 Task: Add the 'Report Message' add-in to your Outlook account.
Action: Mouse moved to (48, 30)
Screenshot: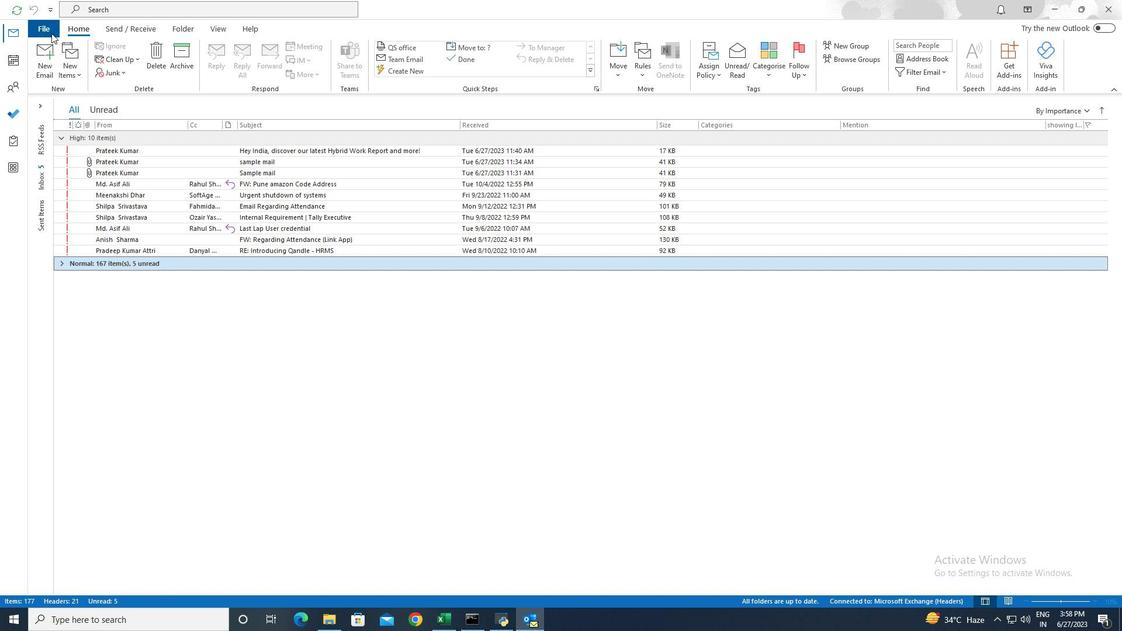 
Action: Mouse pressed left at (48, 30)
Screenshot: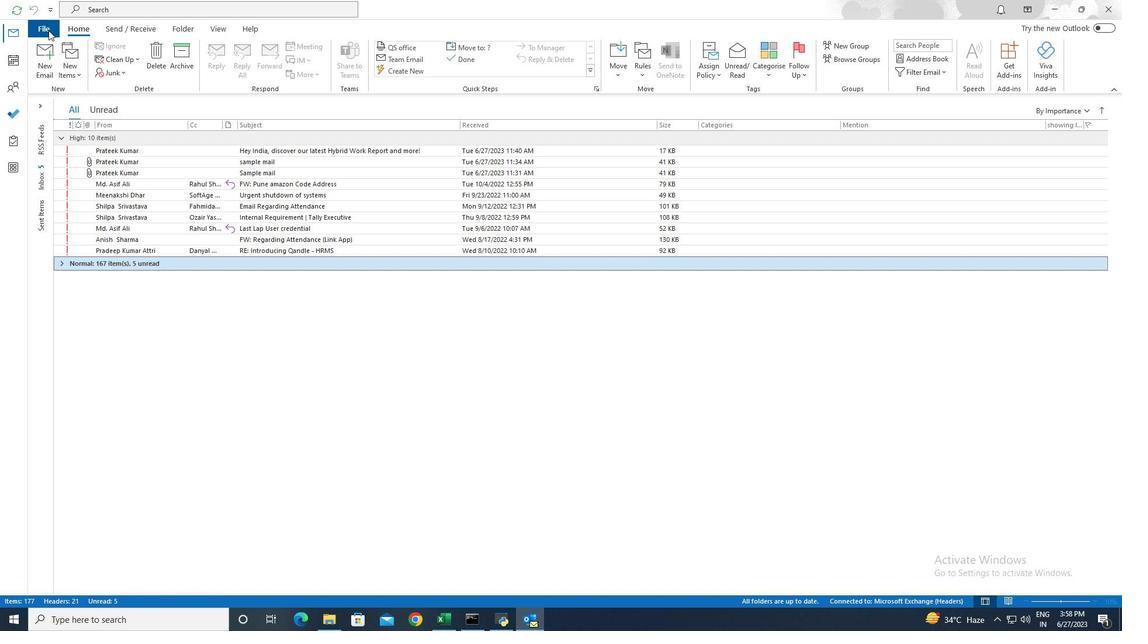 
Action: Mouse moved to (156, 470)
Screenshot: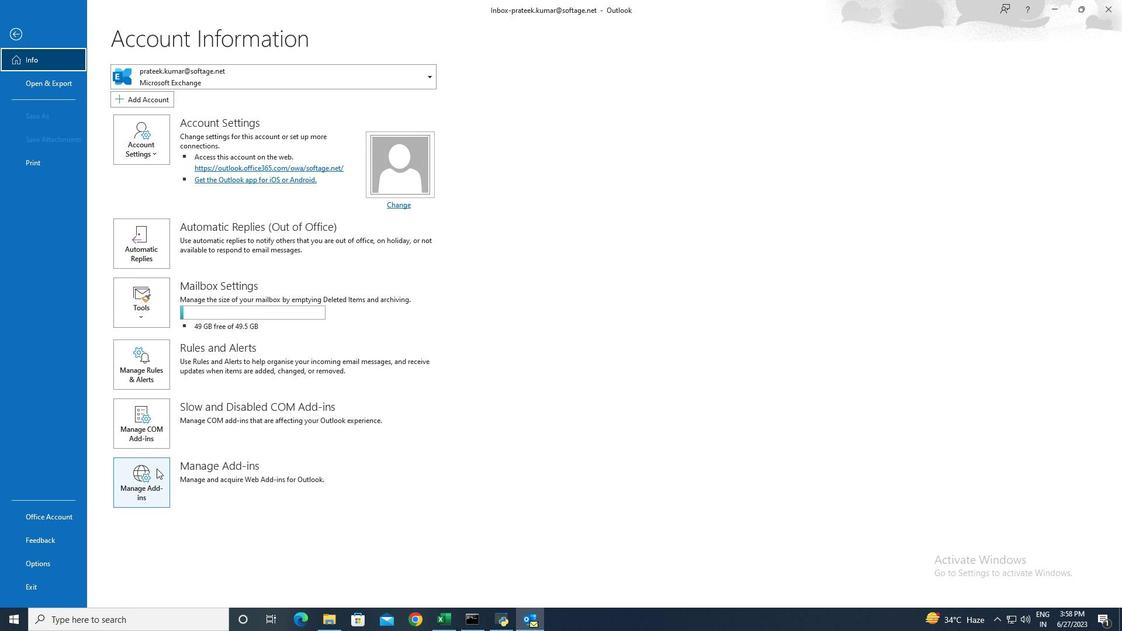 
Action: Mouse pressed left at (156, 470)
Screenshot: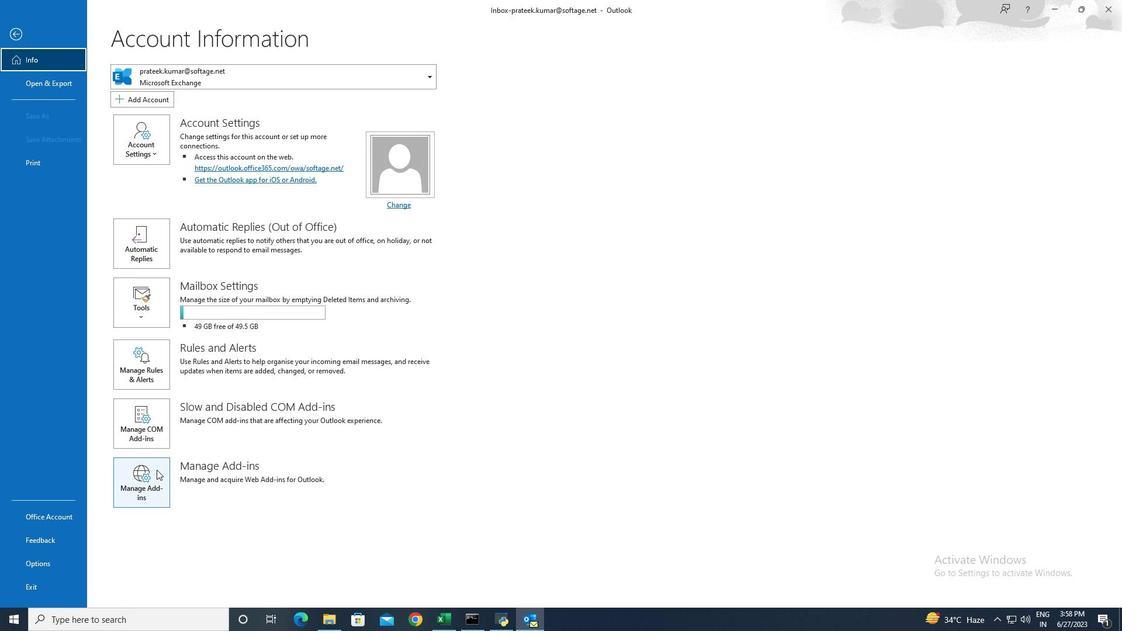 
Action: Mouse moved to (591, 544)
Screenshot: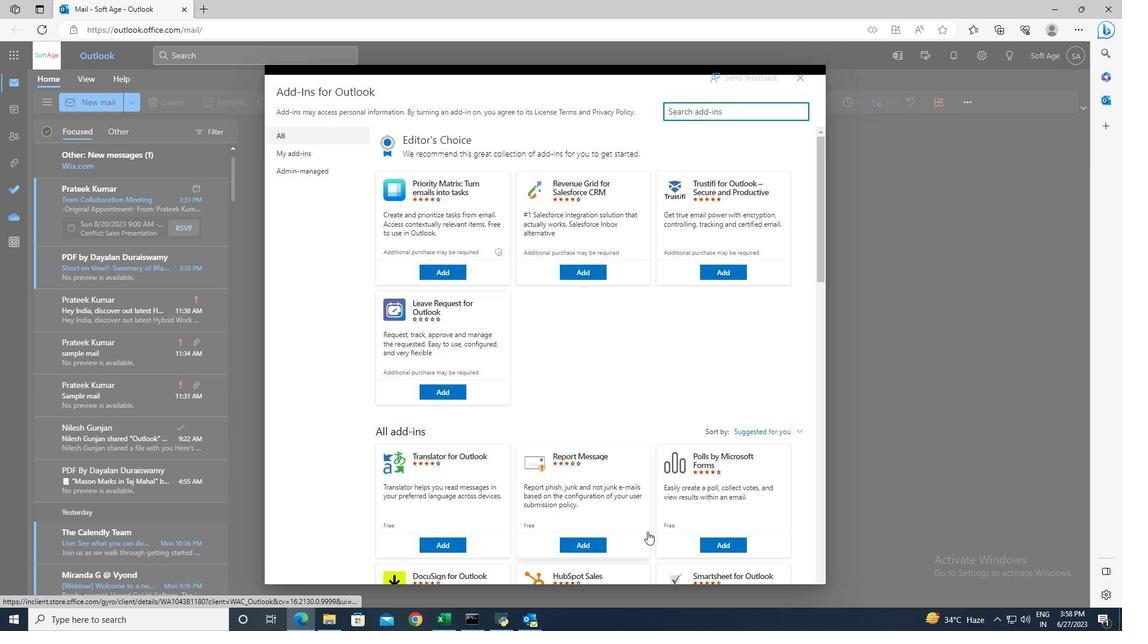 
Action: Mouse pressed left at (591, 544)
Screenshot: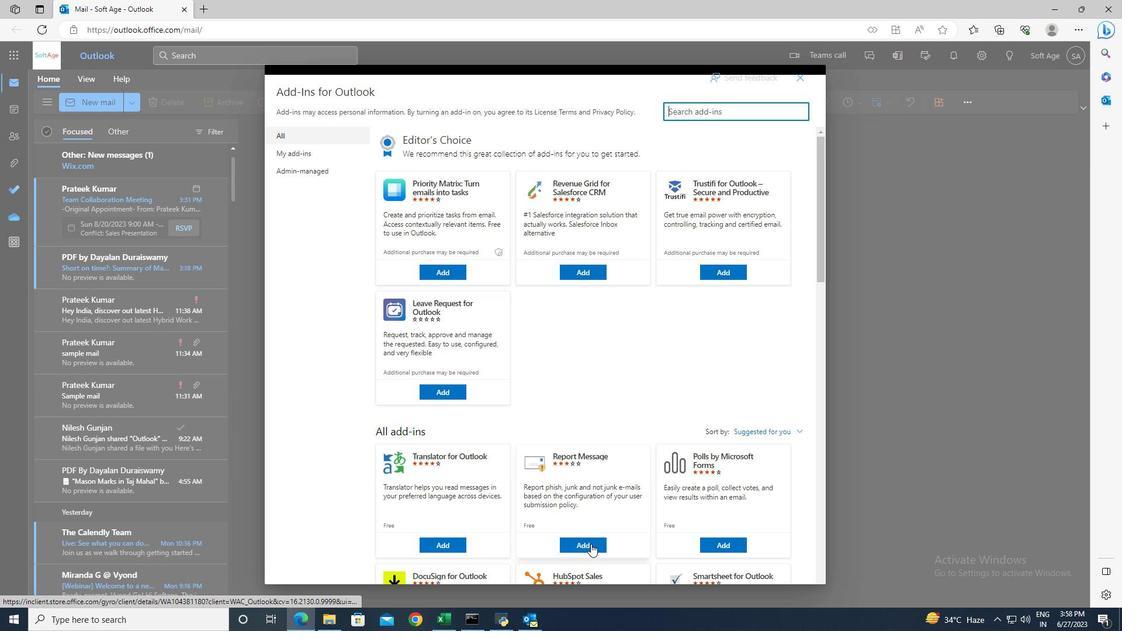 
Action: Mouse moved to (654, 245)
Screenshot: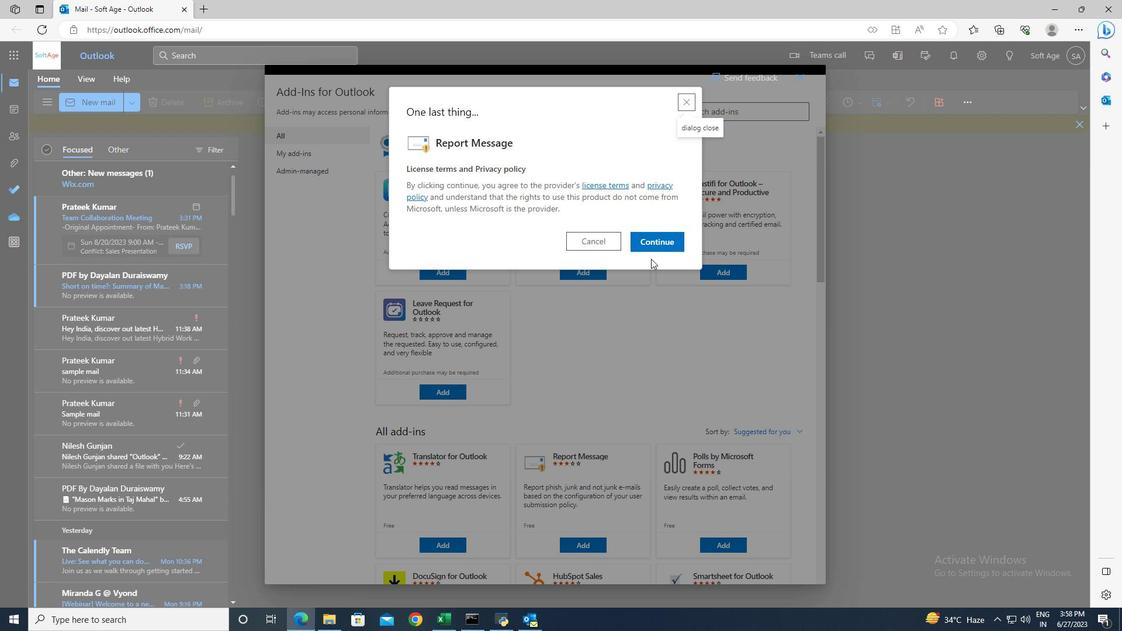 
Action: Mouse pressed left at (654, 245)
Screenshot: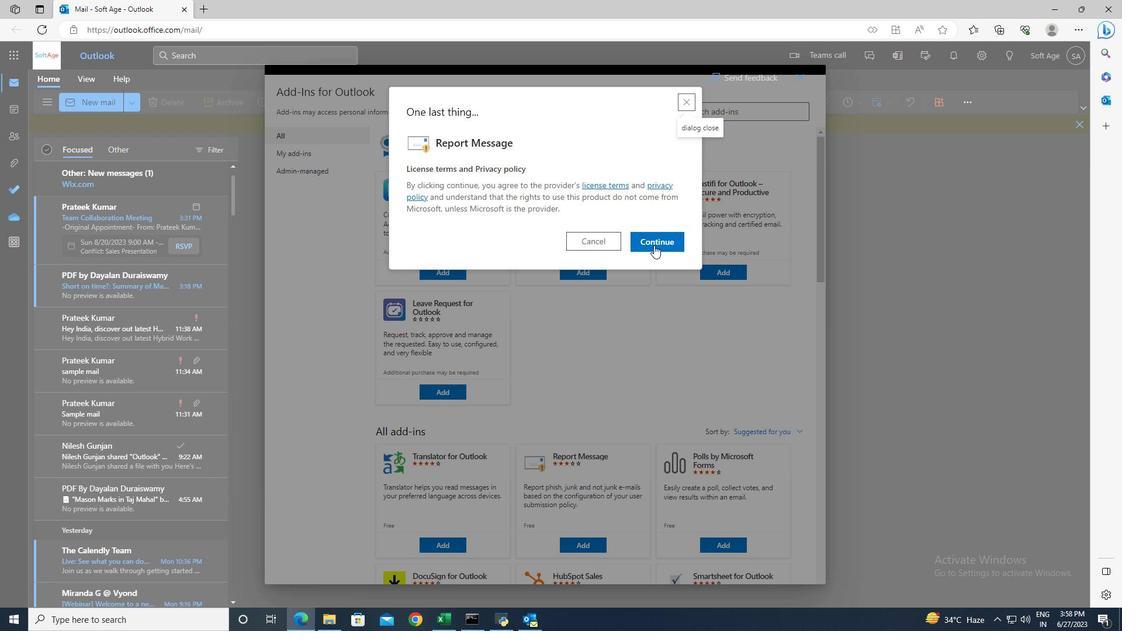 
